 Task: Change the post settings so that only connections can comment.
Action: Mouse moved to (594, 374)
Screenshot: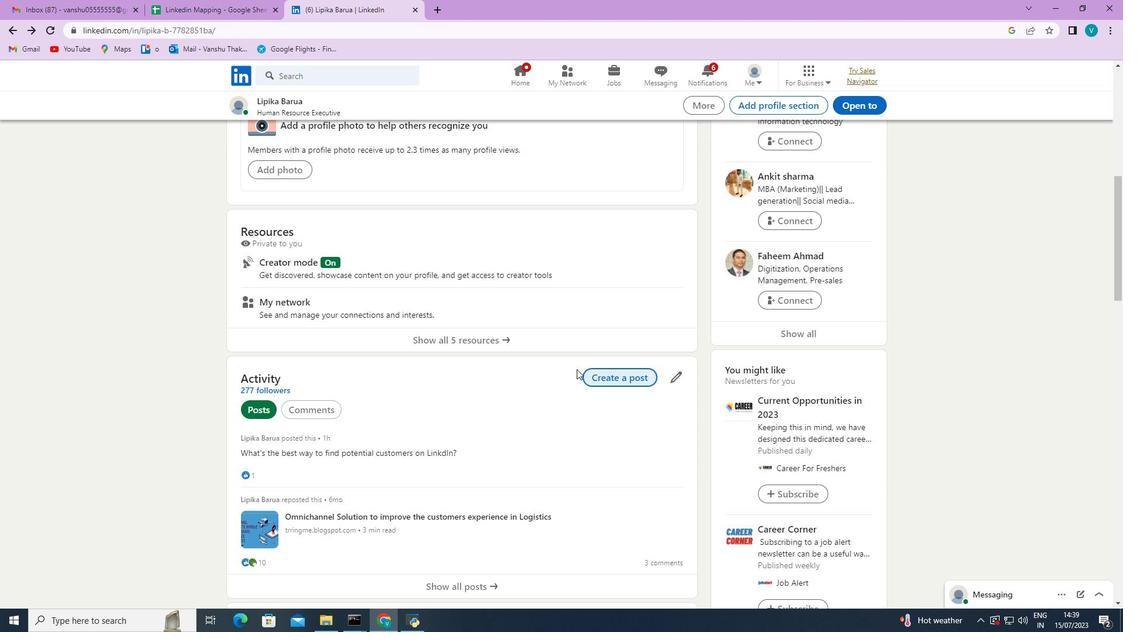 
Action: Mouse pressed left at (594, 374)
Screenshot: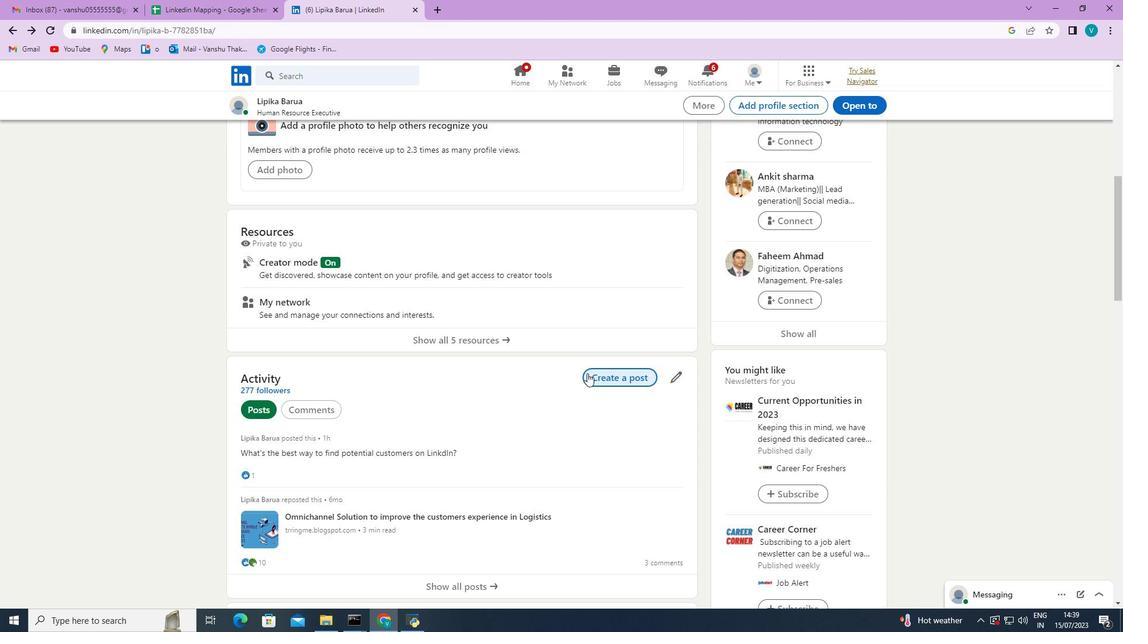 
Action: Mouse moved to (483, 111)
Screenshot: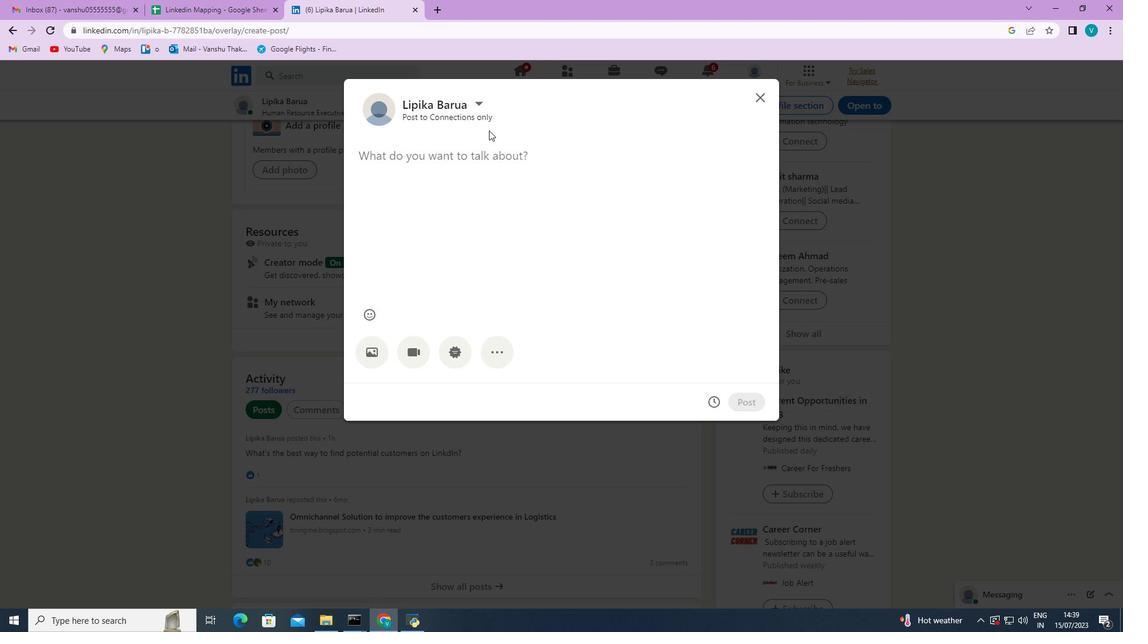 
Action: Mouse pressed left at (483, 111)
Screenshot: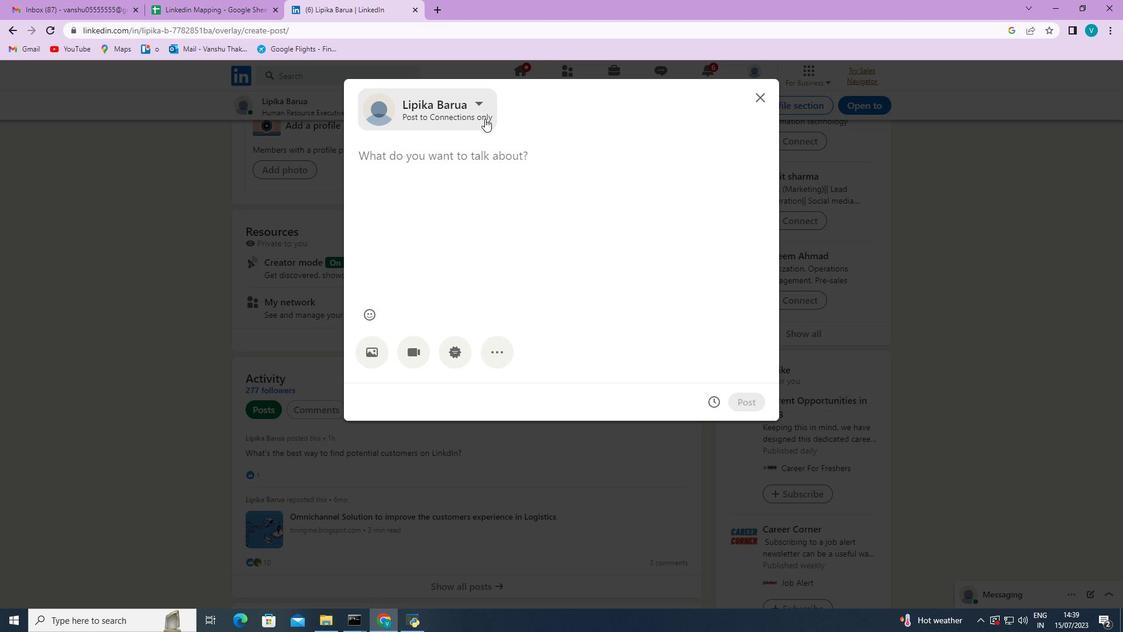 
Action: Mouse moved to (612, 320)
Screenshot: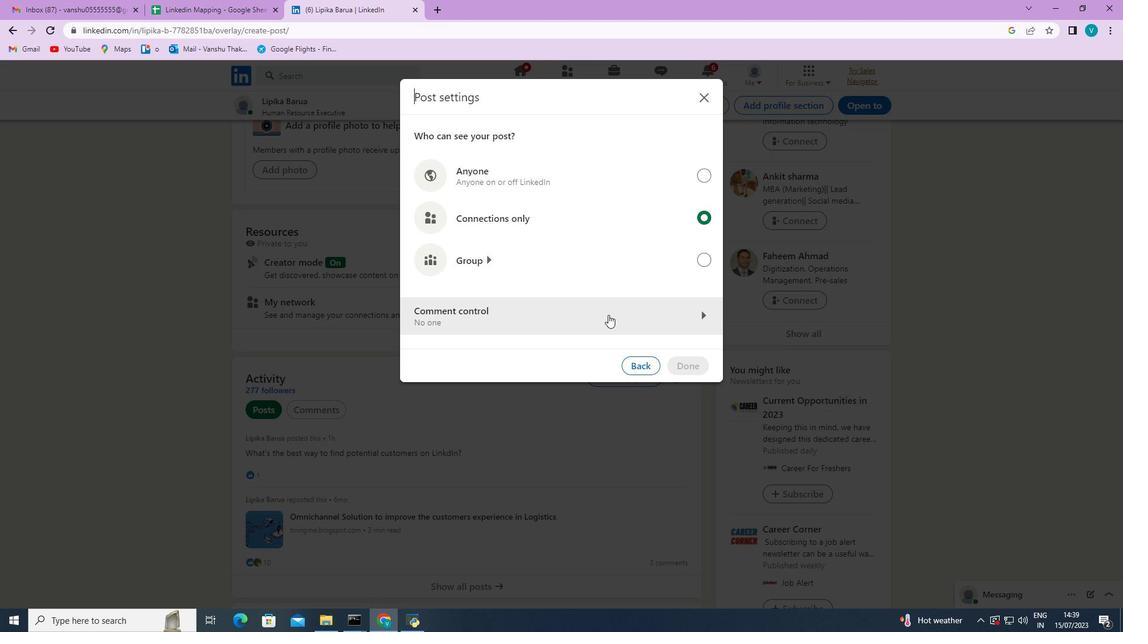 
Action: Mouse pressed left at (612, 320)
Screenshot: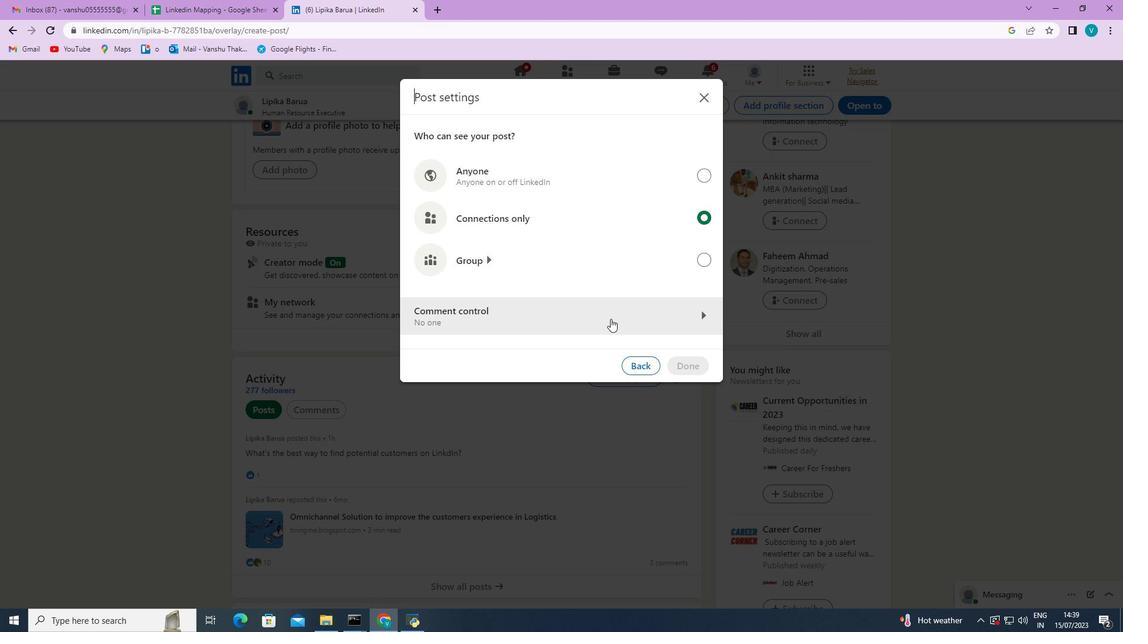 
Action: Mouse moved to (706, 151)
Screenshot: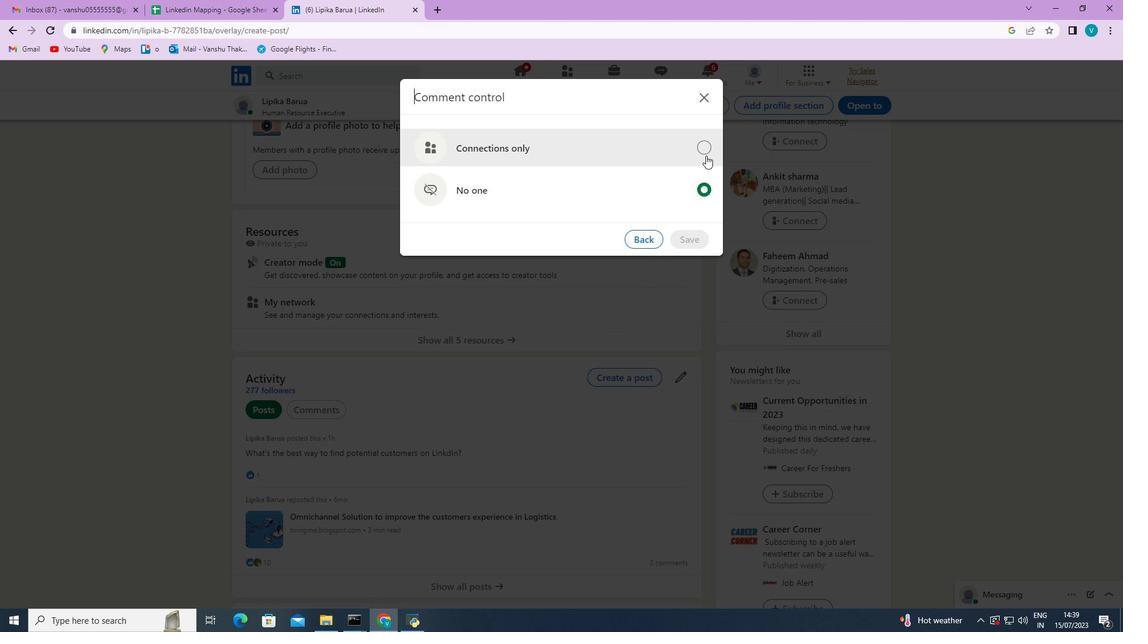 
Action: Mouse pressed left at (706, 151)
Screenshot: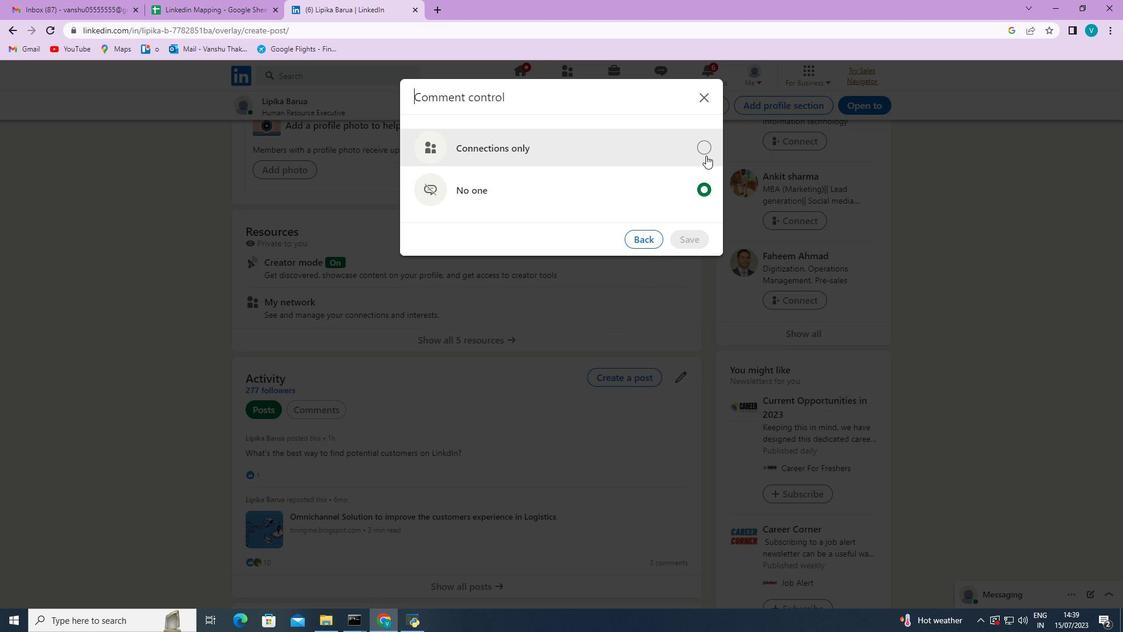 
Action: Mouse moved to (695, 225)
Screenshot: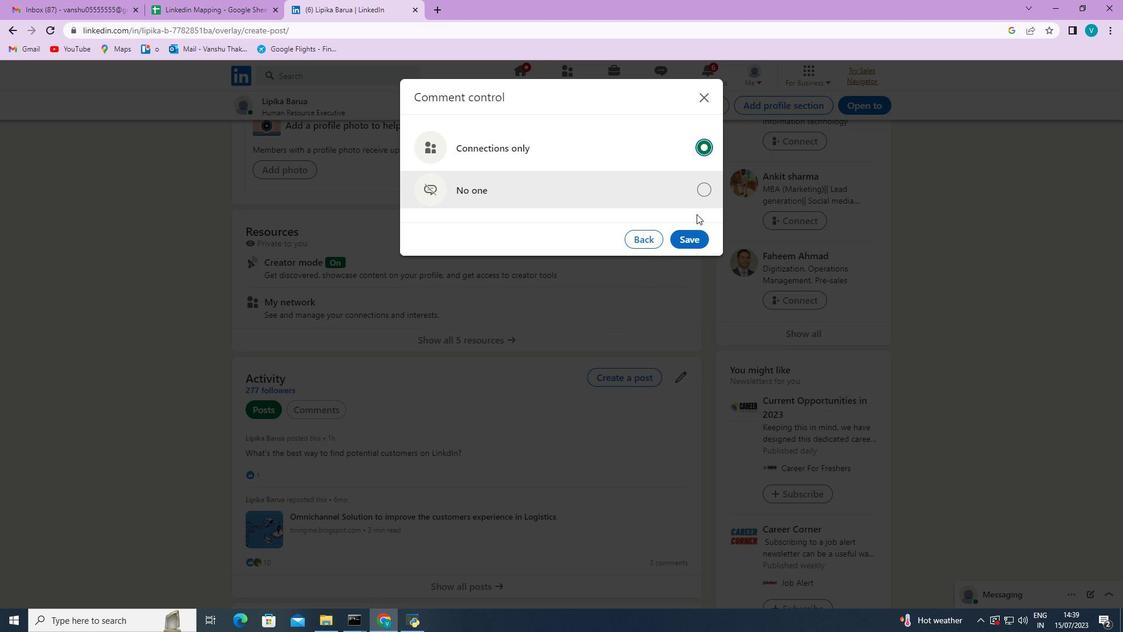 
Action: Mouse pressed left at (695, 225)
Screenshot: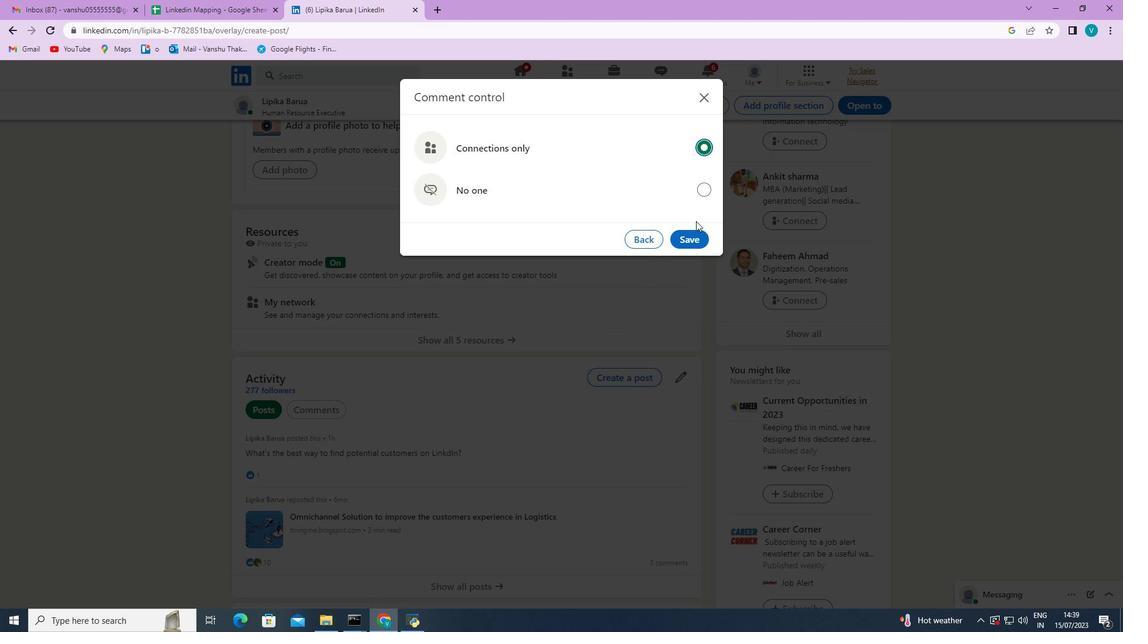 
Action: Mouse moved to (691, 238)
Screenshot: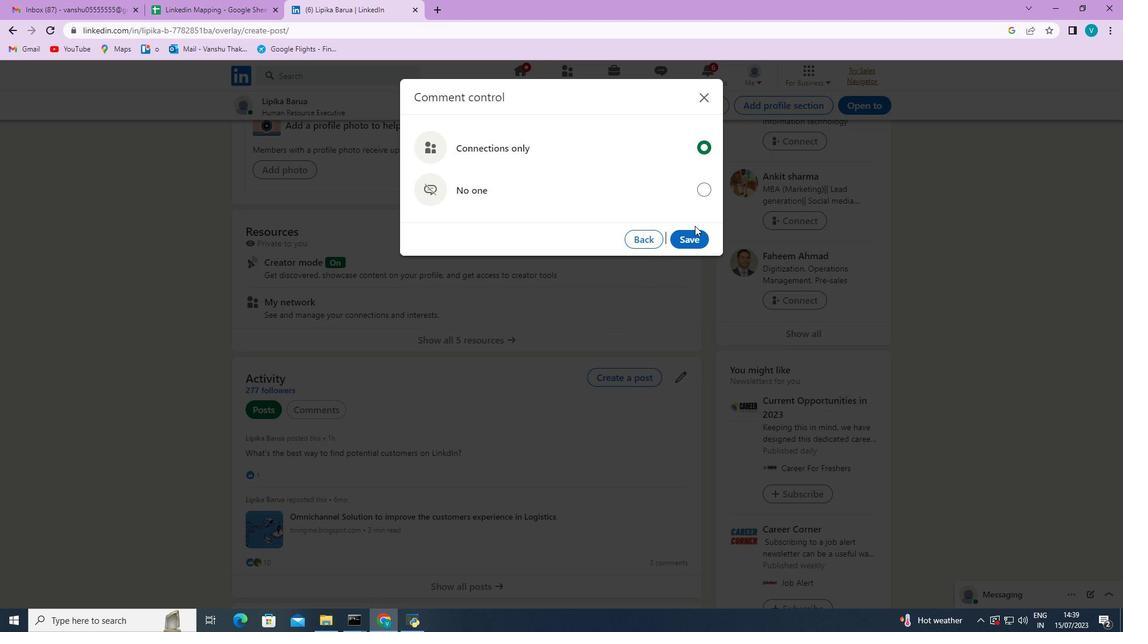
Action: Mouse pressed left at (691, 238)
Screenshot: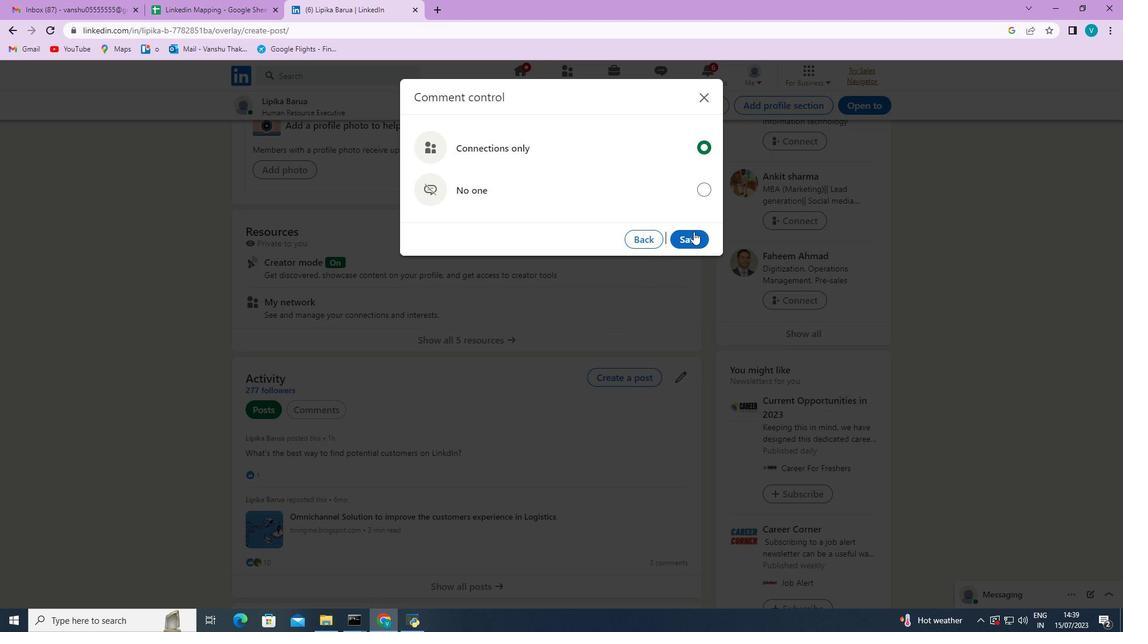
Action: Mouse moved to (688, 364)
Screenshot: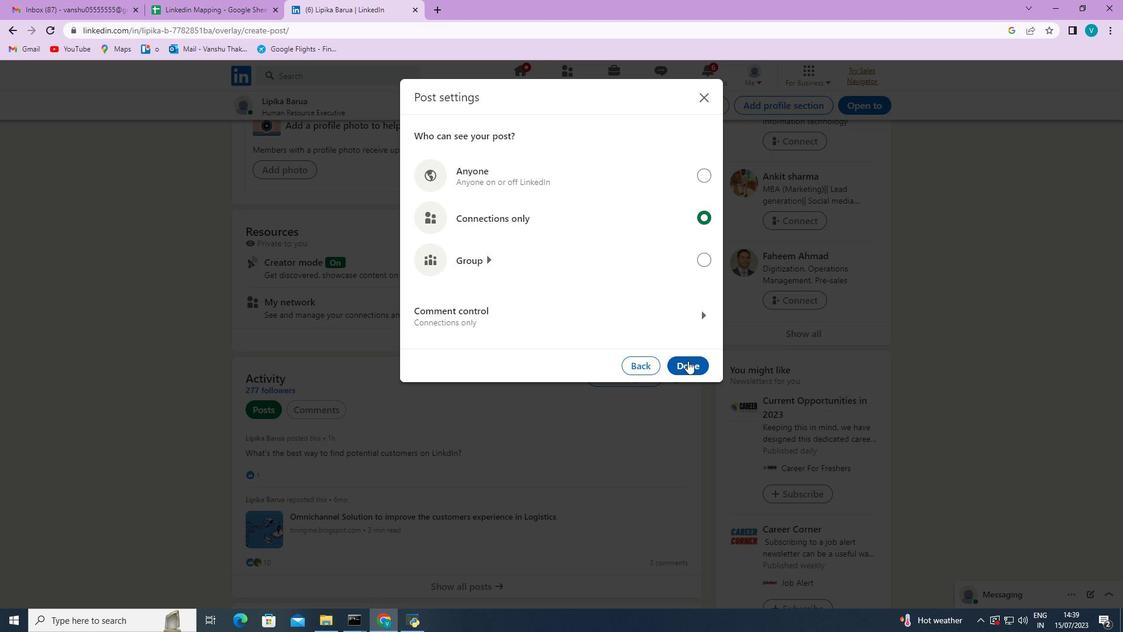 
Action: Mouse pressed left at (688, 364)
Screenshot: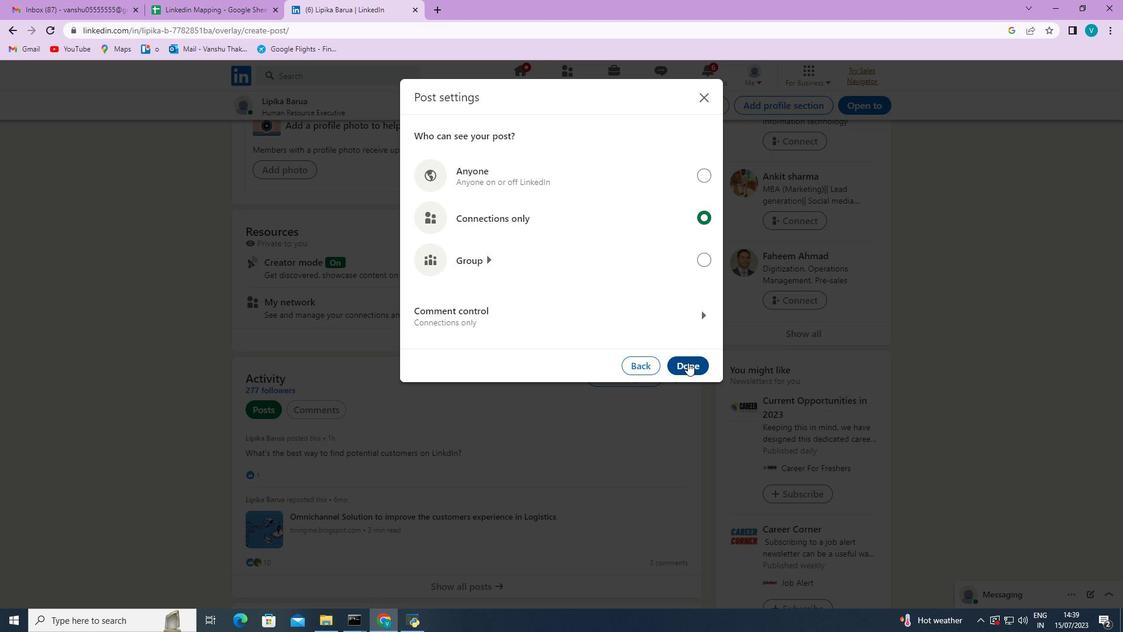 
